 Task: Notify about mentions and threads.
Action: Mouse moved to (1204, 90)
Screenshot: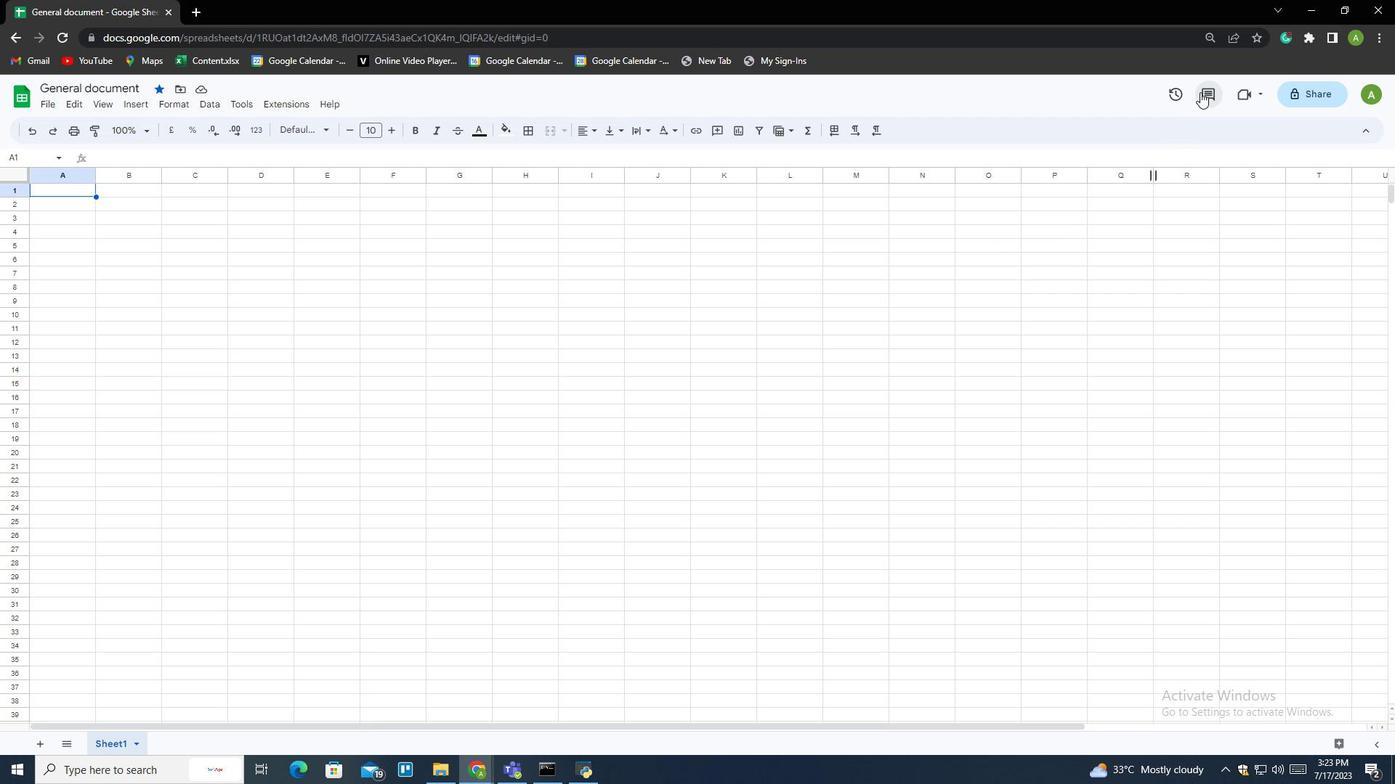 
Action: Mouse pressed left at (1204, 90)
Screenshot: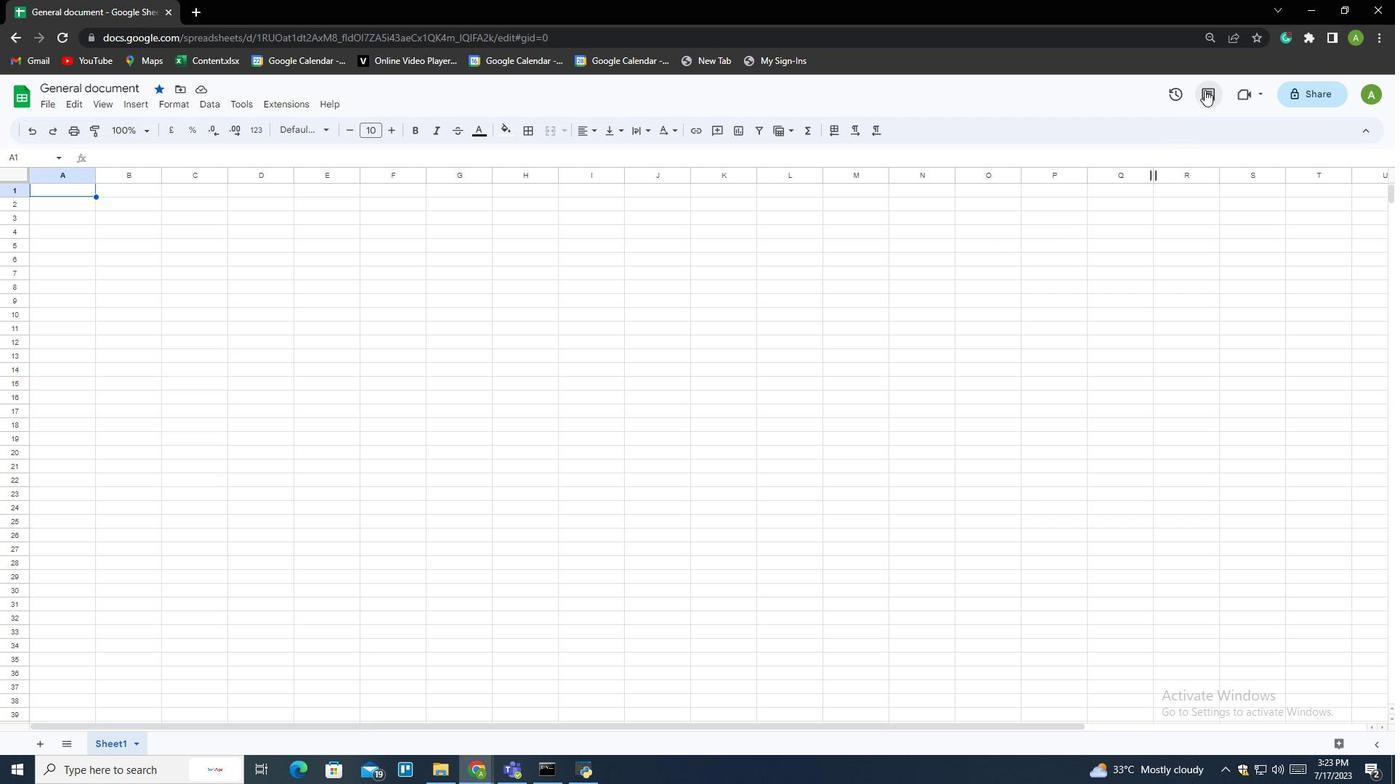 
Action: Mouse moved to (1311, 136)
Screenshot: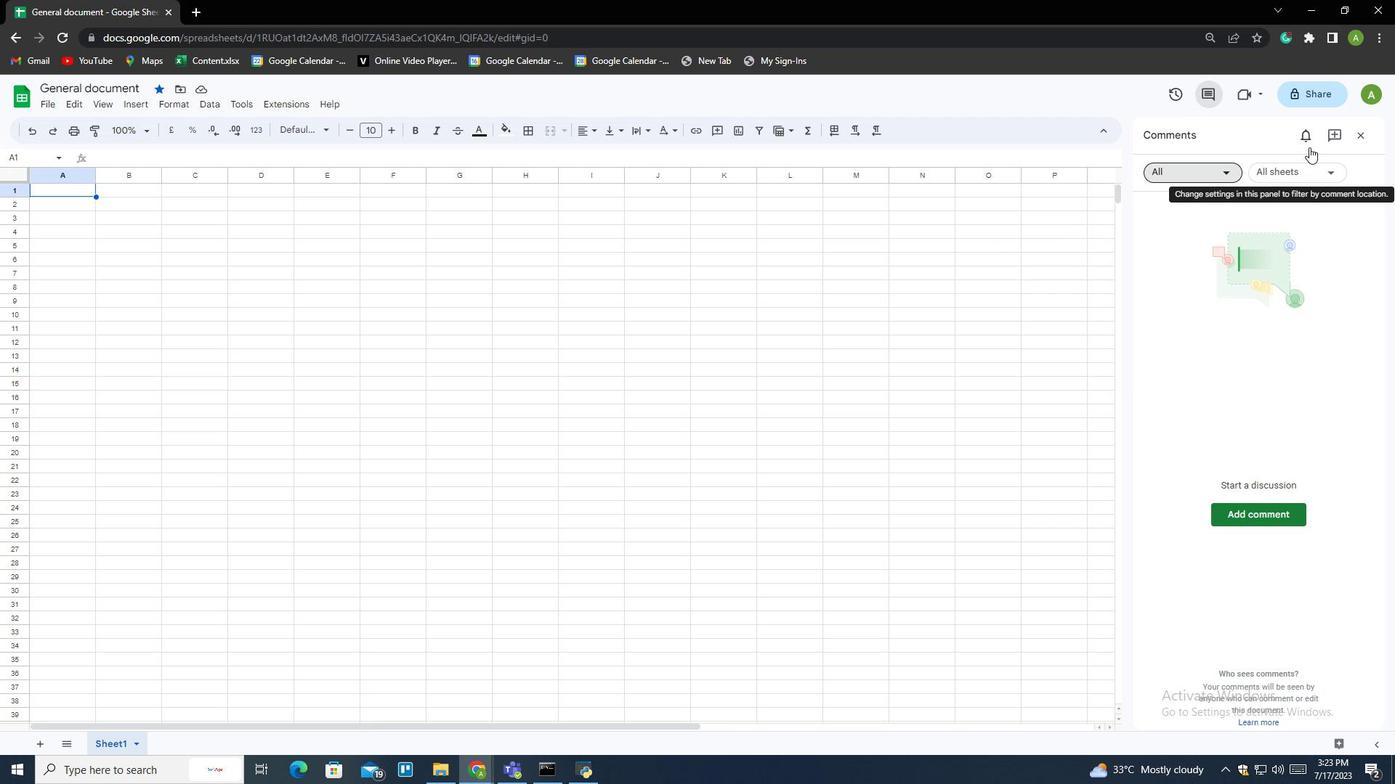 
Action: Mouse pressed left at (1311, 136)
Screenshot: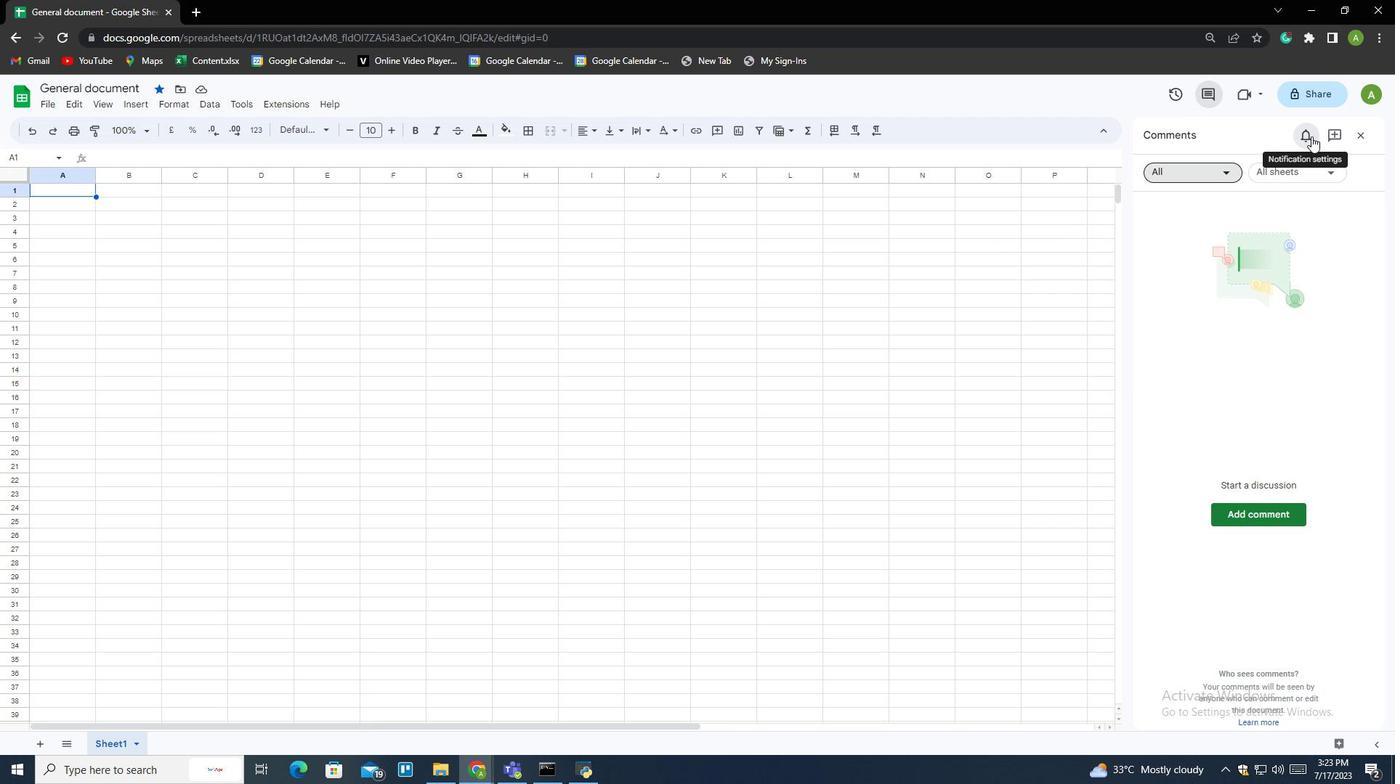 
Action: Mouse moved to (599, 410)
Screenshot: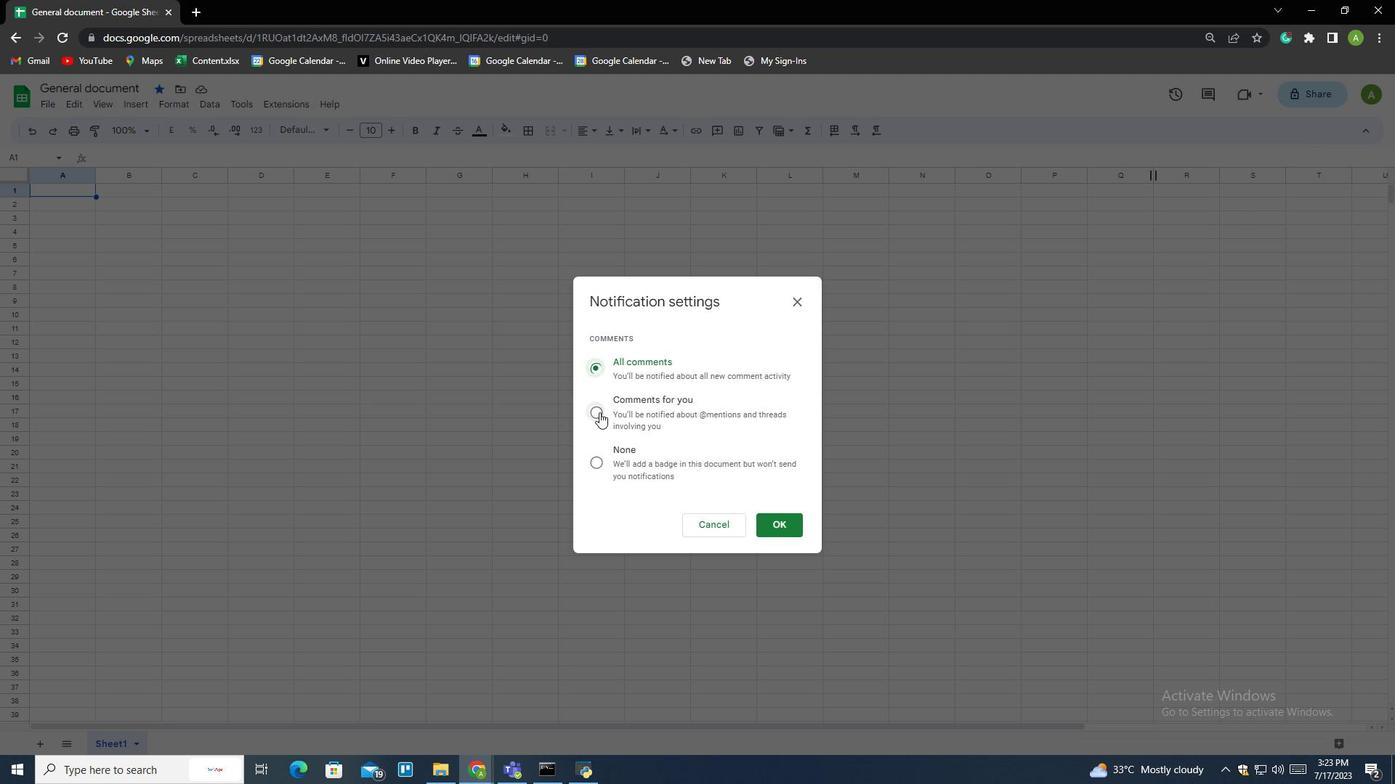 
Action: Mouse pressed left at (599, 410)
Screenshot: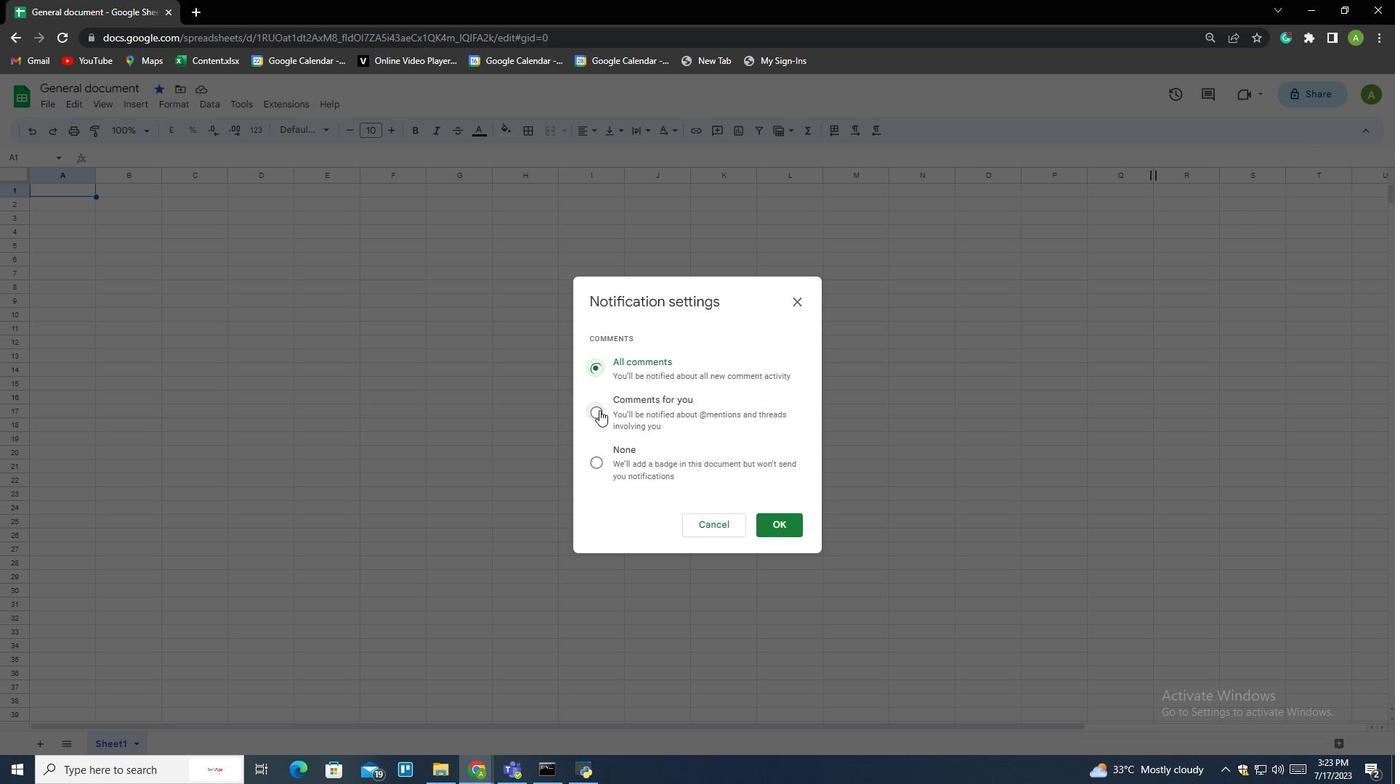
Action: Mouse moved to (770, 526)
Screenshot: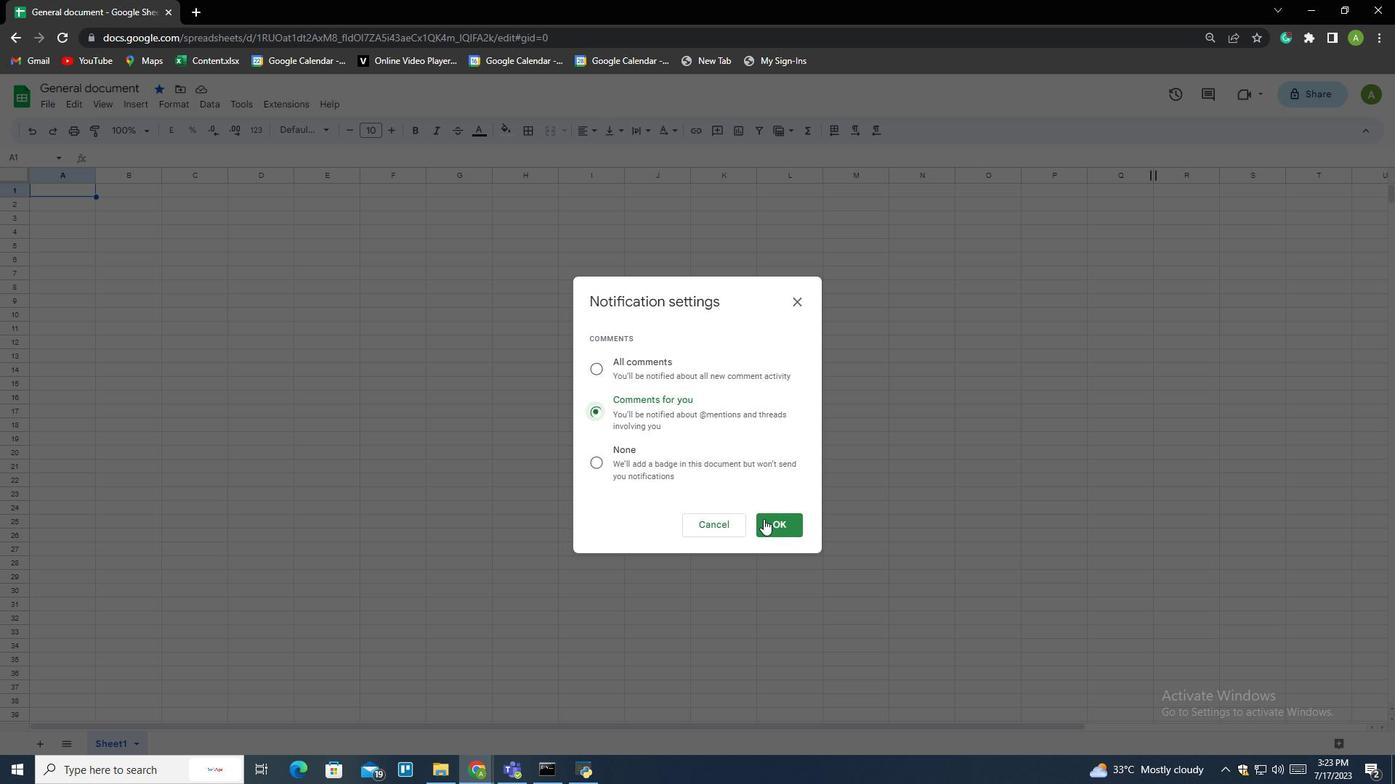 
Action: Mouse pressed left at (770, 526)
Screenshot: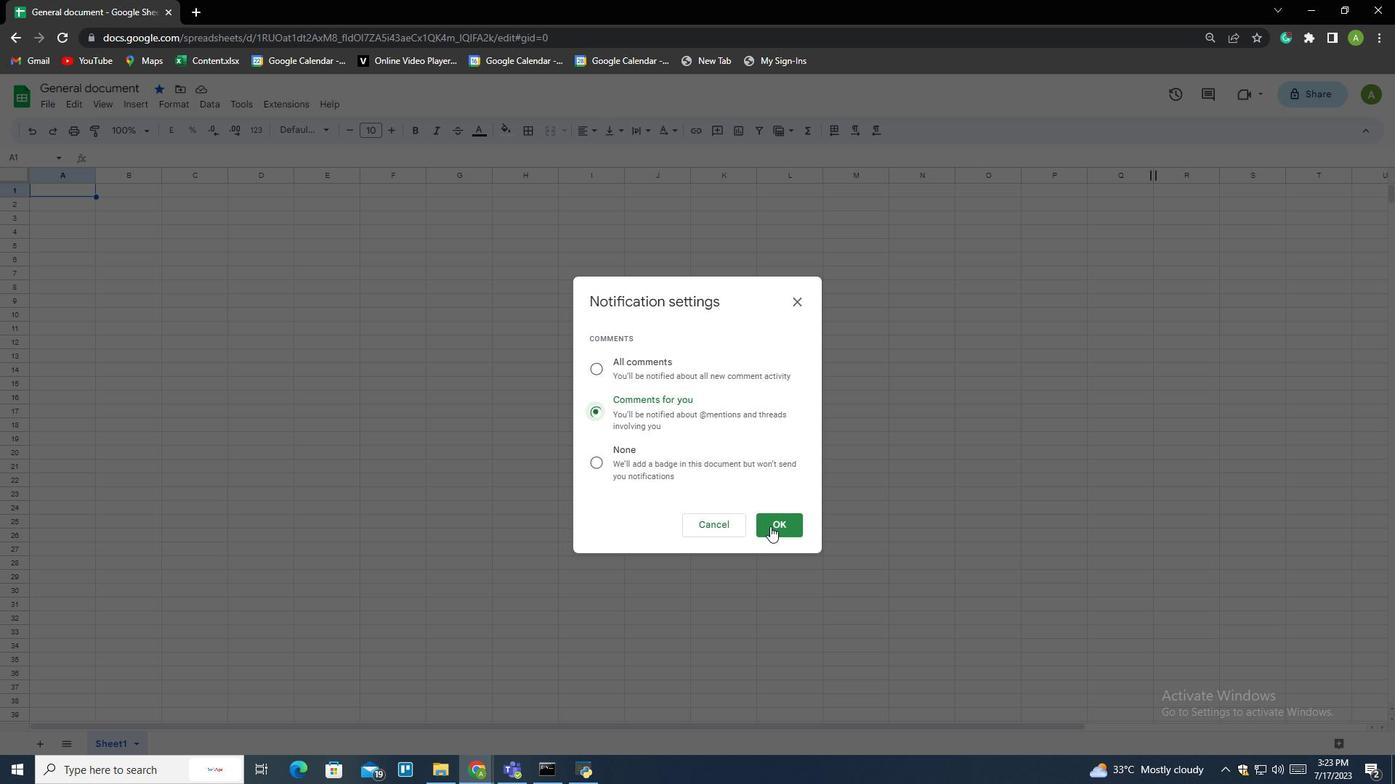 
